 Task: Move the task Implement a new cloud-based knowledge management system for a company to the section Done in the project AutoWave and filter the tasks in the project by Due this week
Action: Mouse moved to (341, 374)
Screenshot: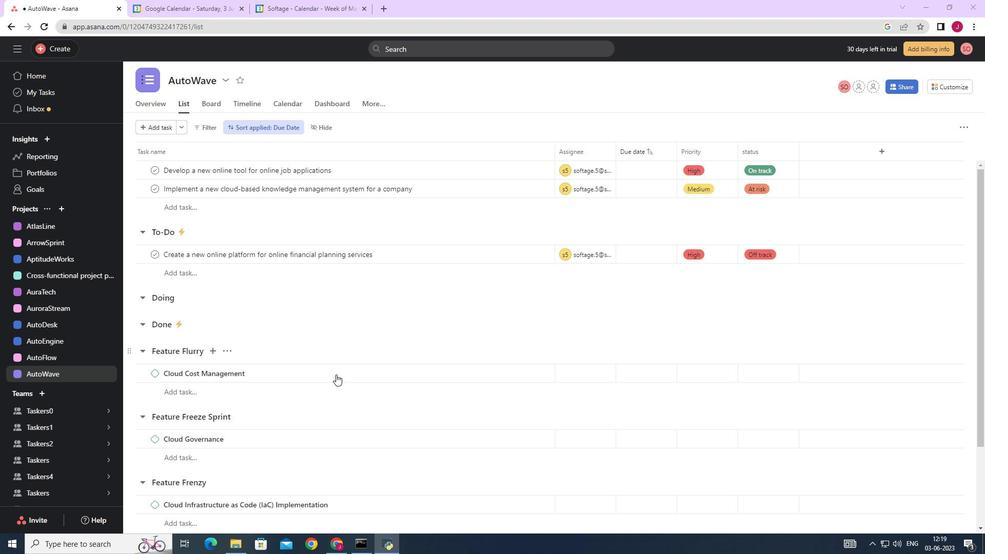 
Action: Mouse scrolled (341, 375) with delta (0, 0)
Screenshot: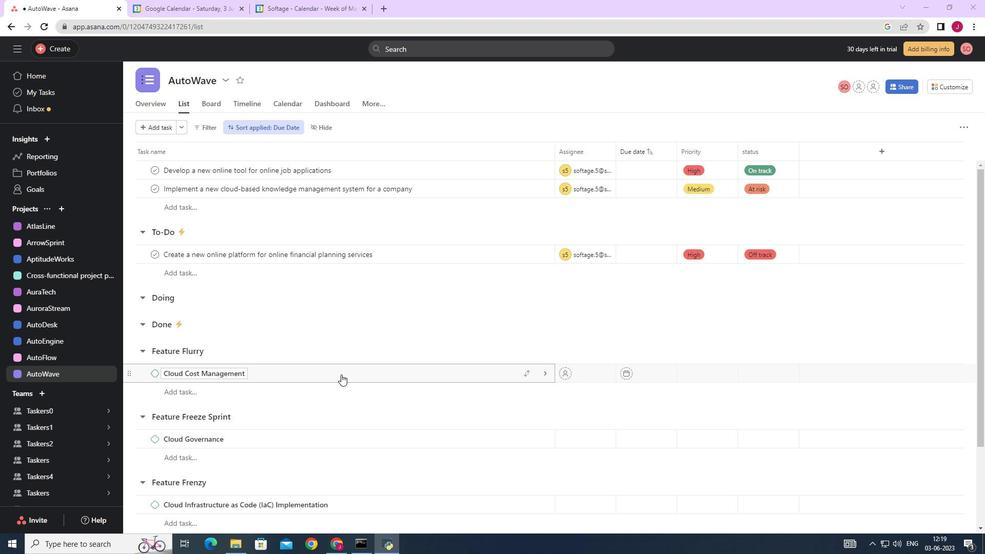 
Action: Mouse scrolled (341, 375) with delta (0, 0)
Screenshot: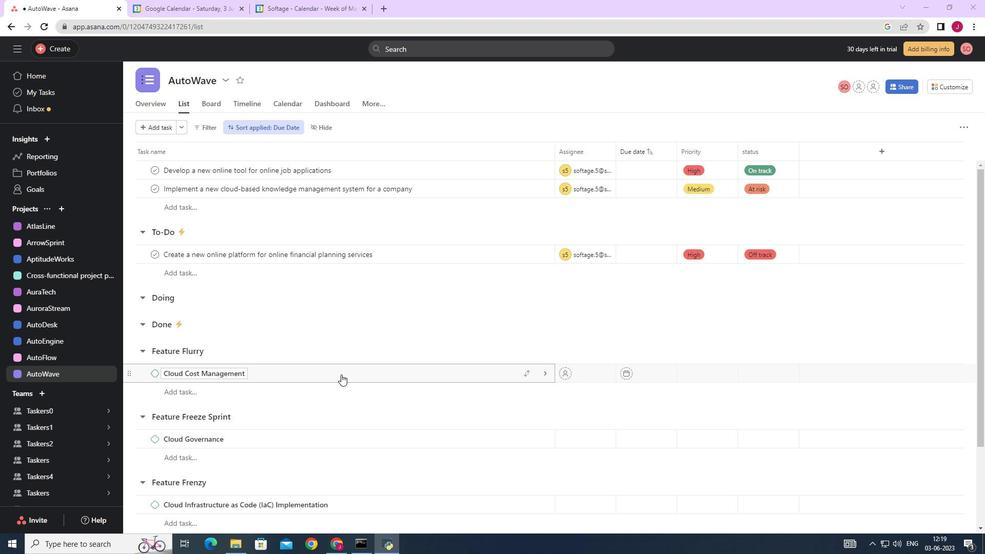 
Action: Mouse moved to (341, 374)
Screenshot: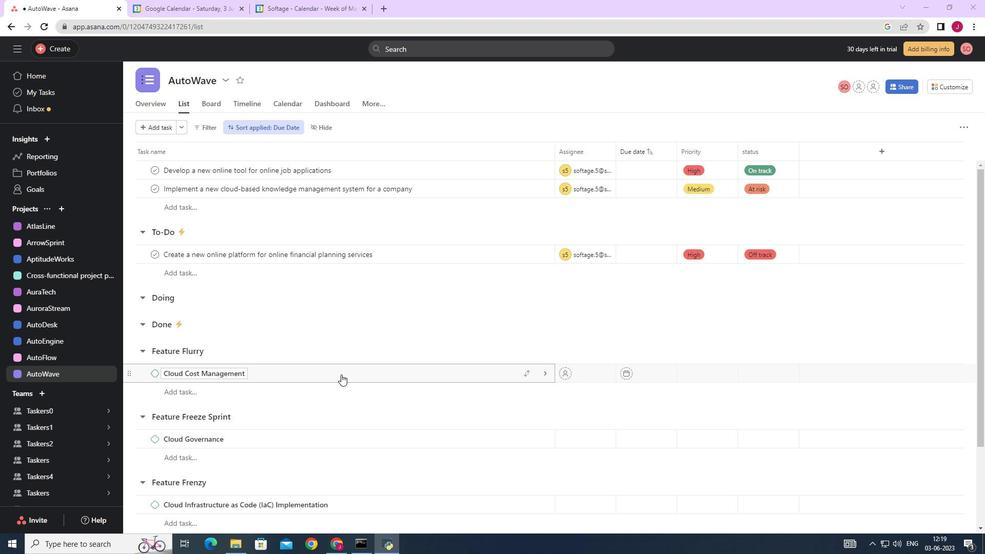 
Action: Mouse scrolled (341, 374) with delta (0, 0)
Screenshot: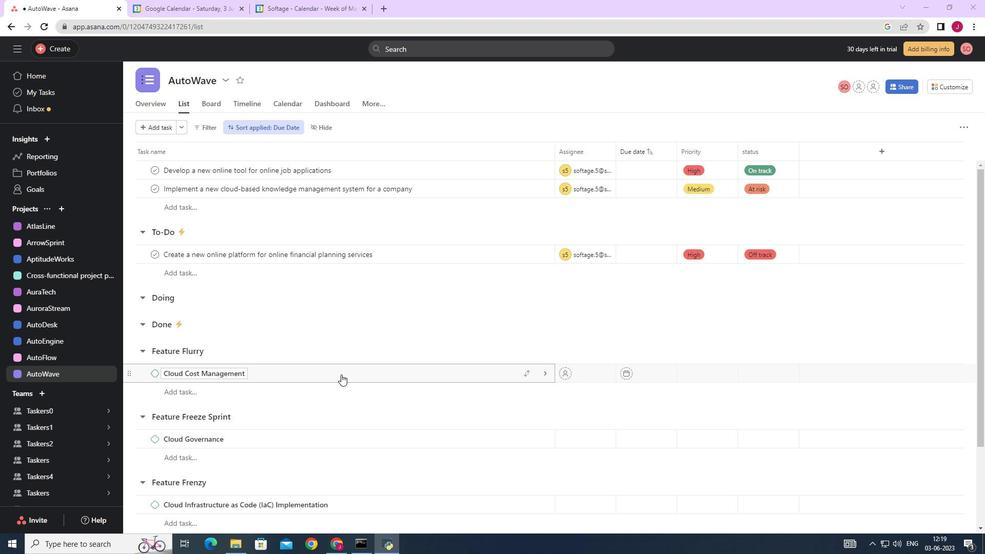 
Action: Mouse moved to (531, 186)
Screenshot: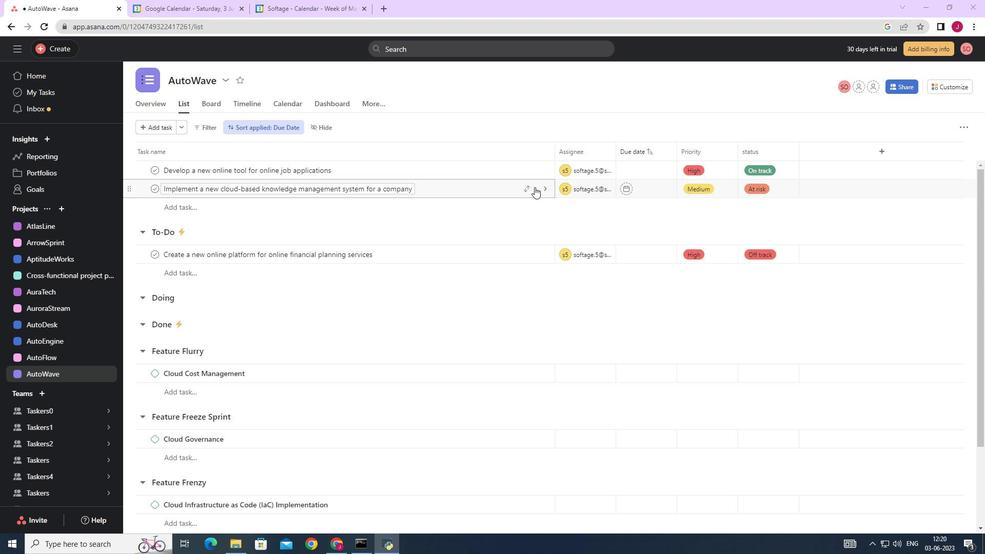 
Action: Mouse pressed left at (531, 186)
Screenshot: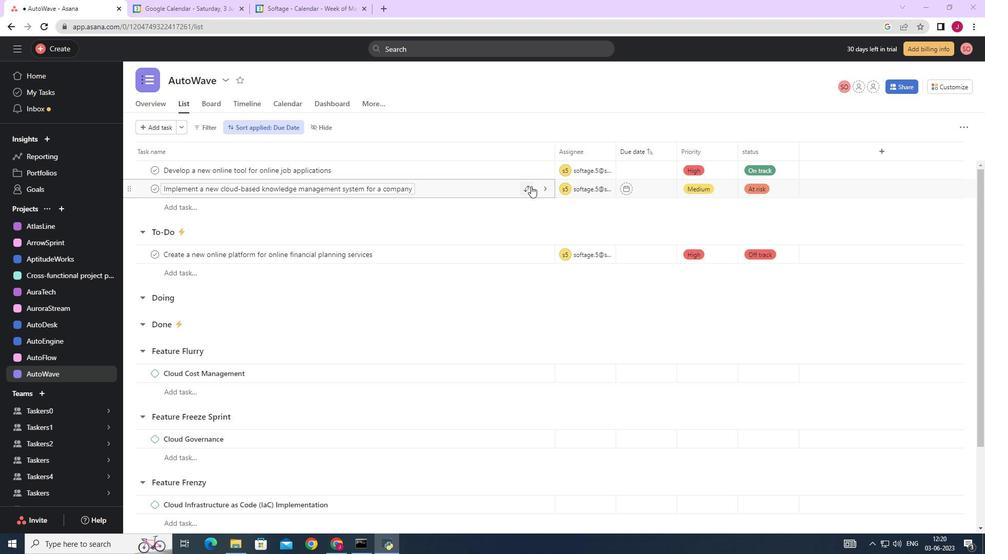 
Action: Mouse moved to (479, 277)
Screenshot: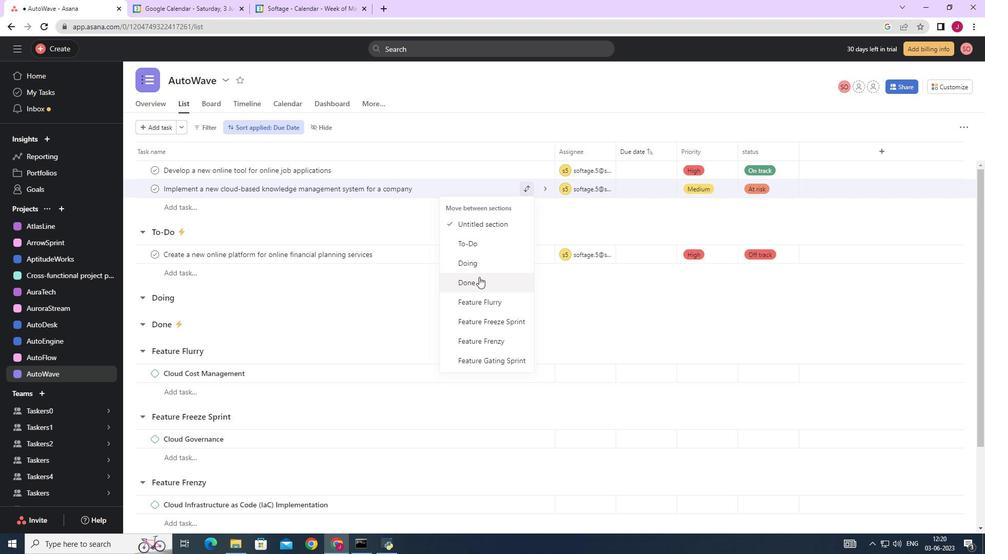 
Action: Mouse pressed left at (479, 277)
Screenshot: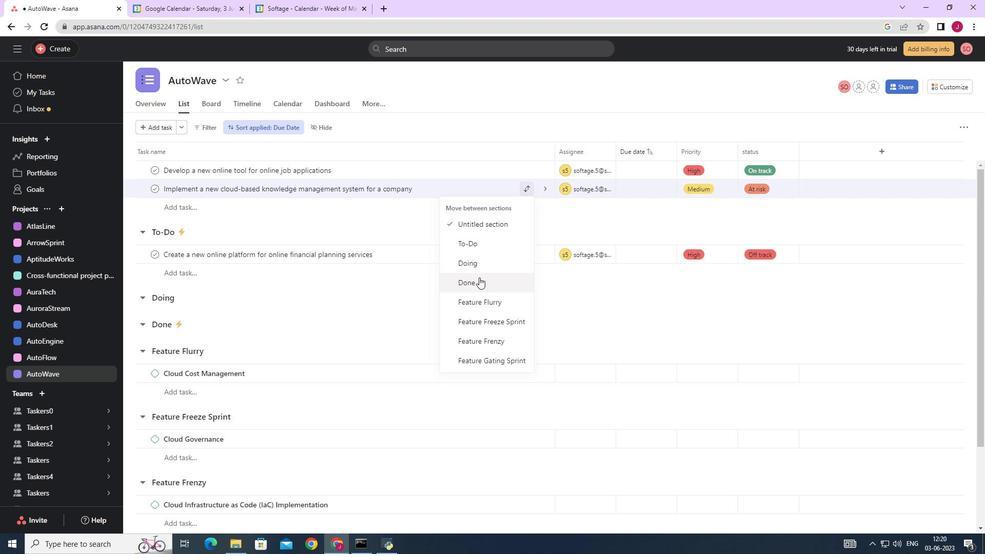 
Action: Mouse moved to (207, 127)
Screenshot: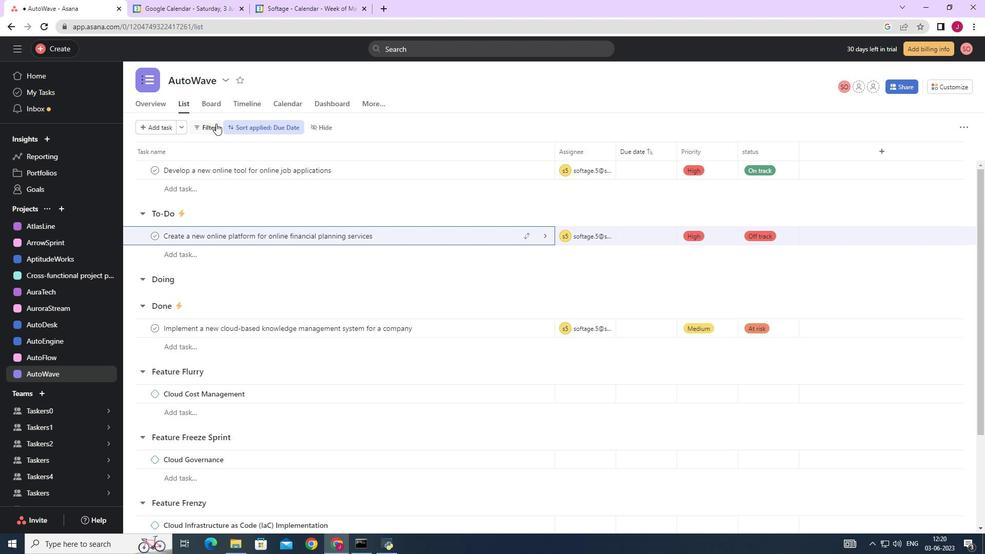 
Action: Mouse pressed left at (207, 127)
Screenshot: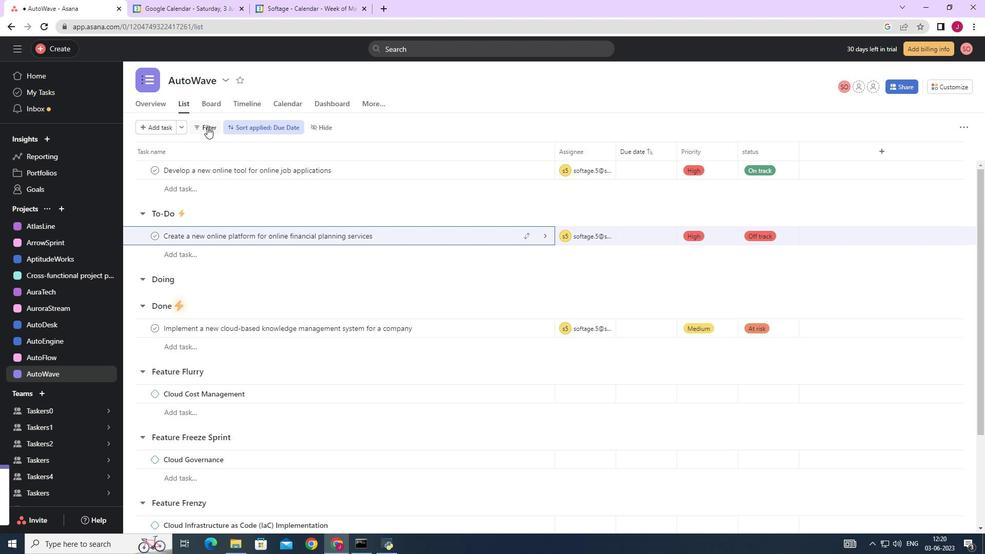 
Action: Mouse moved to (396, 166)
Screenshot: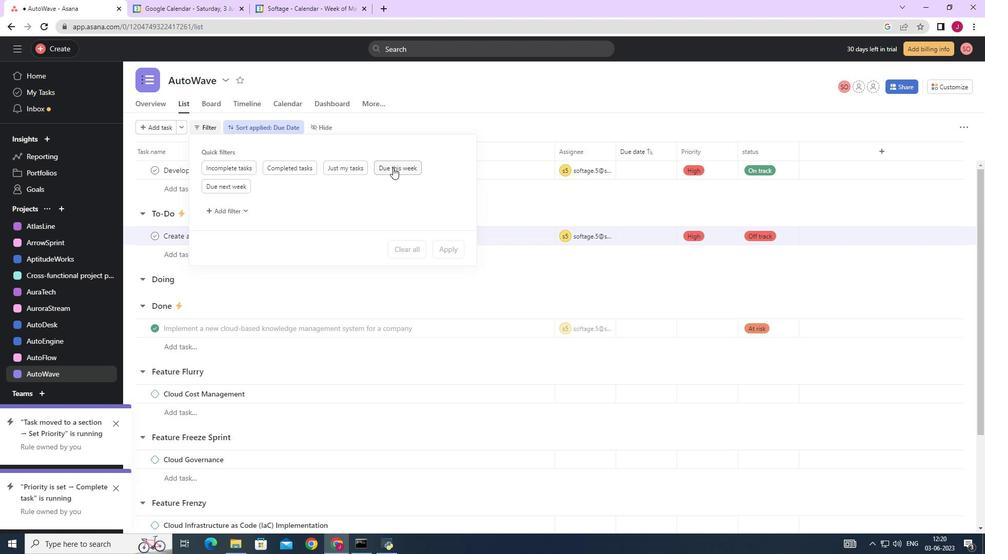 
Action: Mouse pressed left at (396, 166)
Screenshot: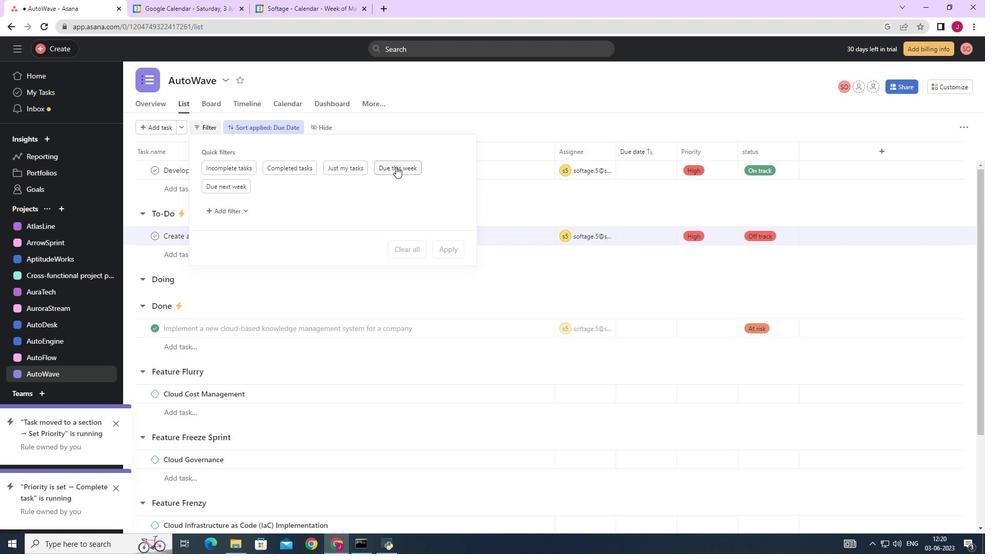 
Action: Mouse moved to (421, 253)
Screenshot: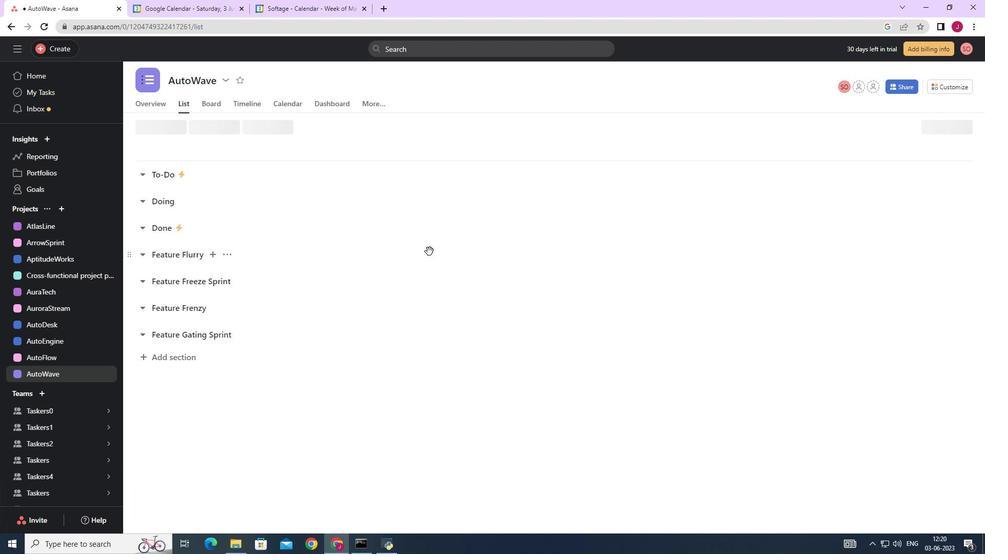 
